 Task: Apply Clip Filter to None
Action: Mouse moved to (703, 276)
Screenshot: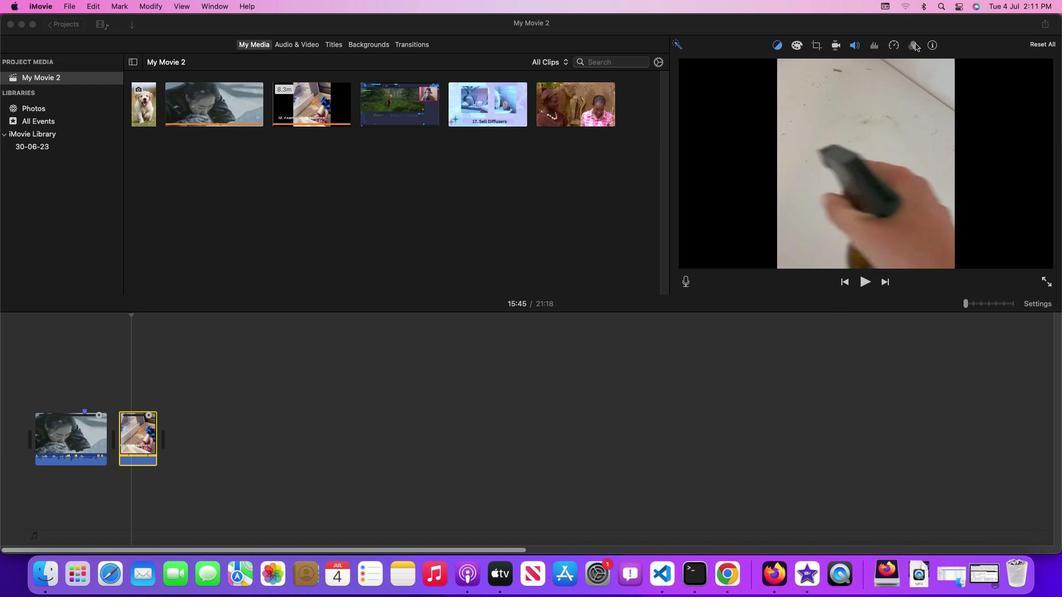 
Action: Mouse pressed left at (703, 276)
Screenshot: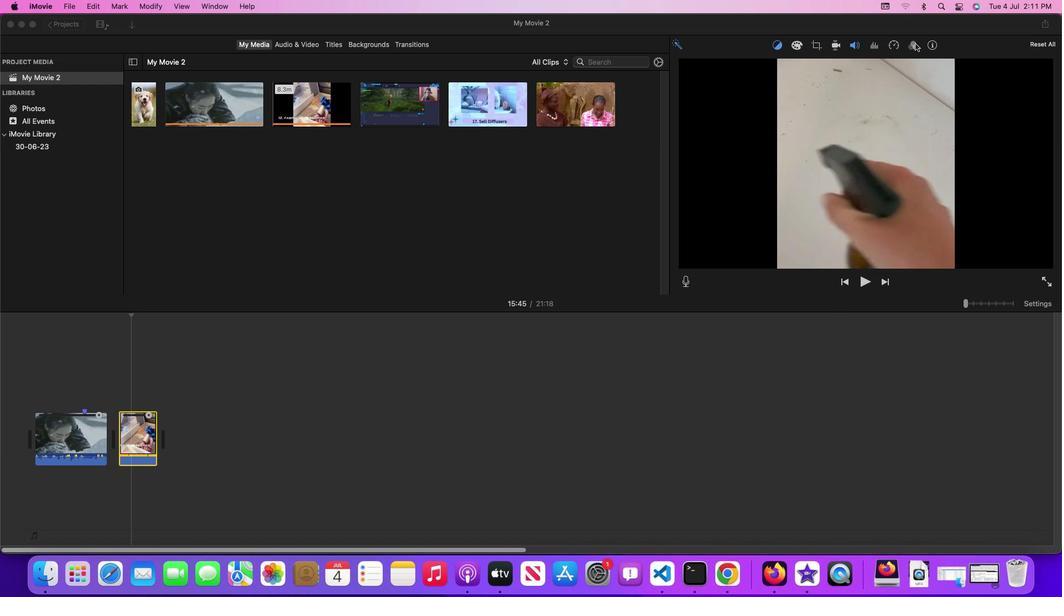 
Action: Mouse moved to (703, 276)
Screenshot: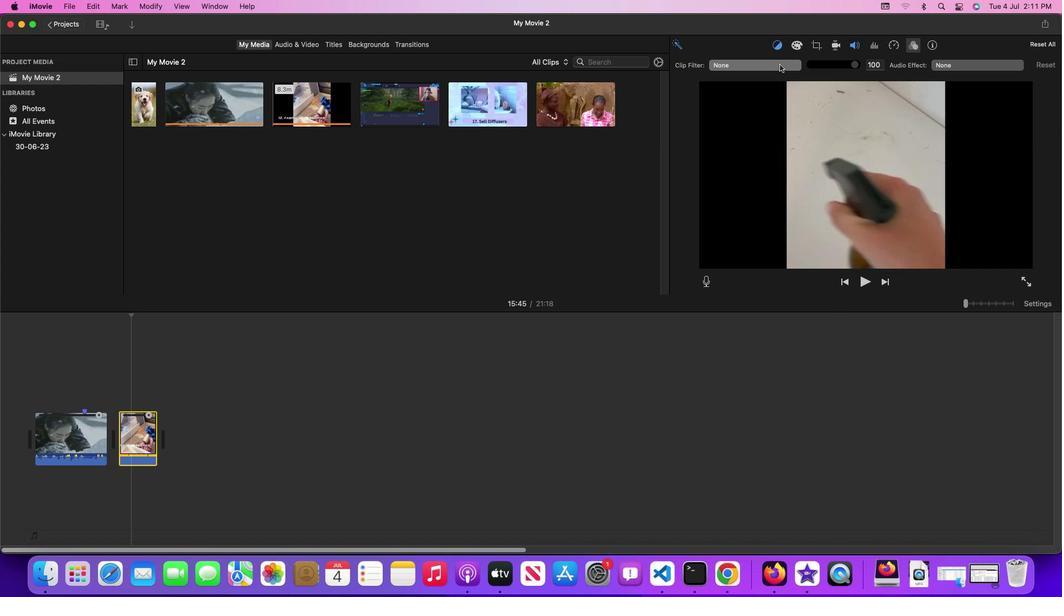 
Action: Mouse pressed left at (703, 276)
Screenshot: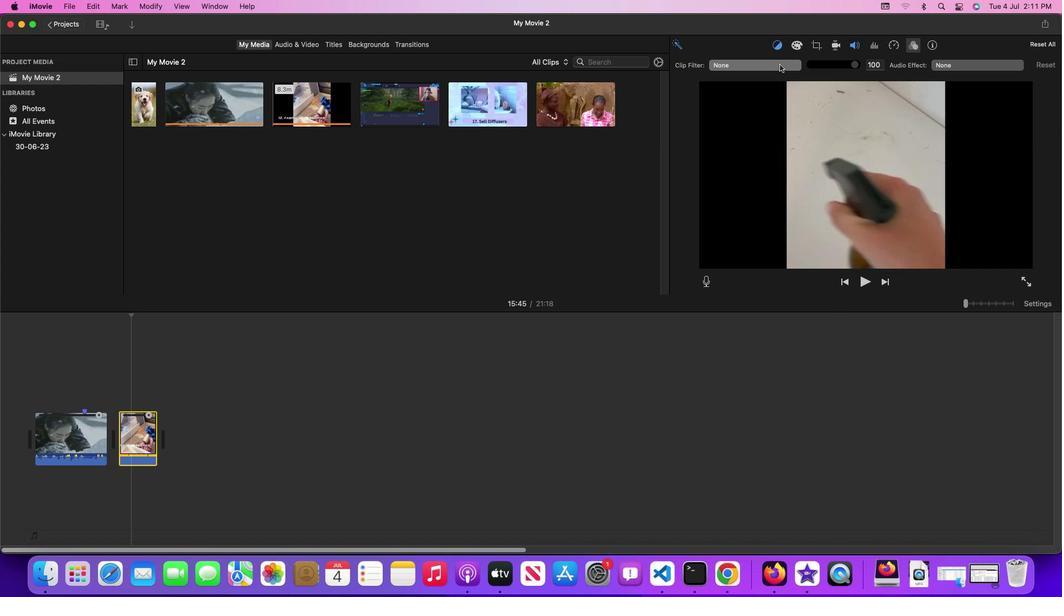 
Action: Mouse moved to (703, 276)
Screenshot: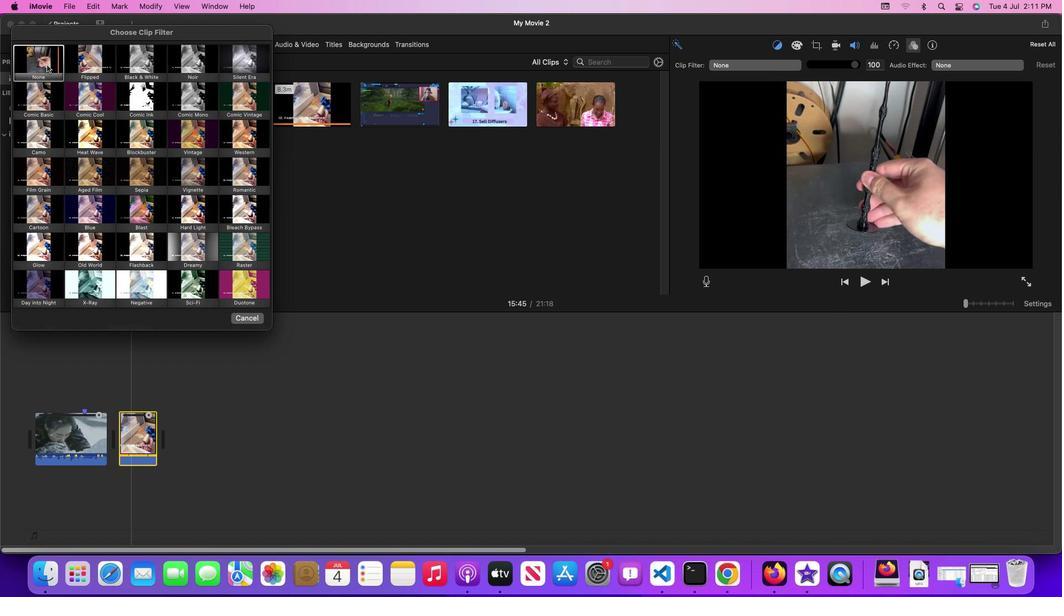 
Action: Mouse pressed left at (703, 276)
Screenshot: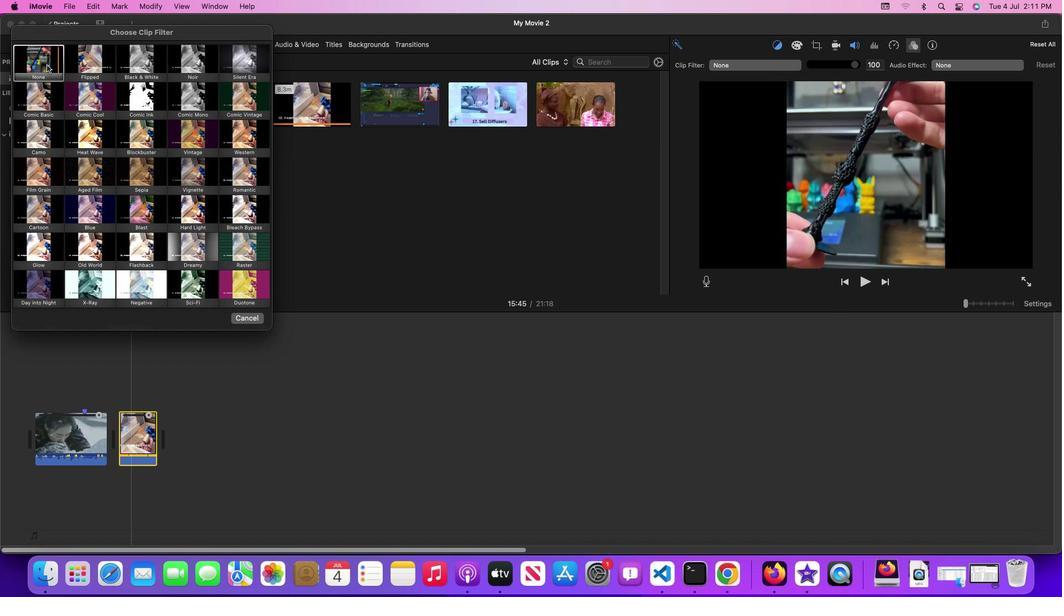 
Action: Mouse moved to (703, 277)
Screenshot: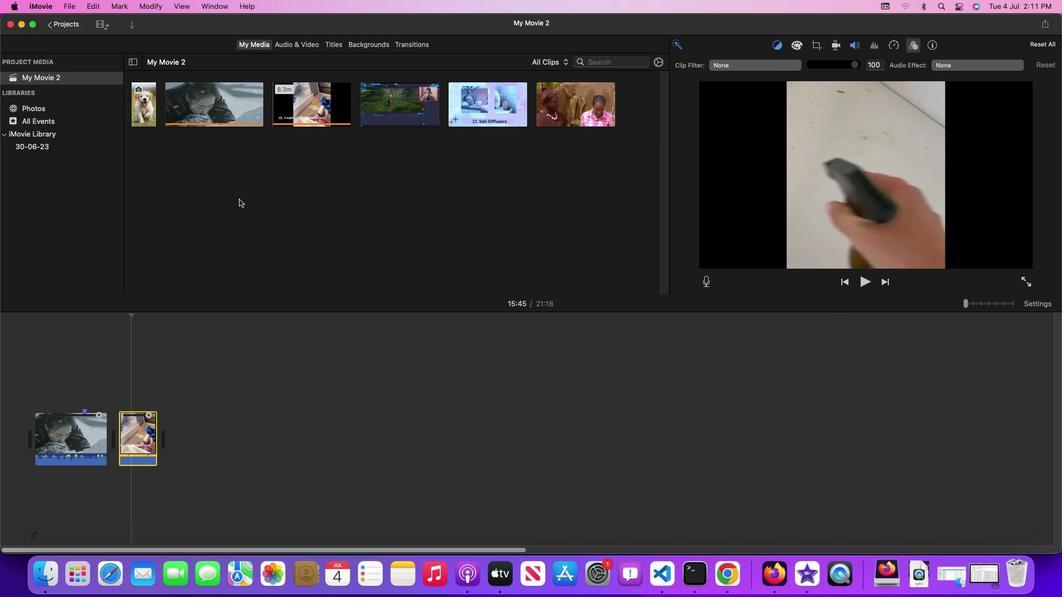 
